 Task: Create a due date automation trigger when advanced on, on the tuesday after a card is due add fields with custom field "Resume" unchecked at 11:00 AM.
Action: Mouse moved to (1010, 81)
Screenshot: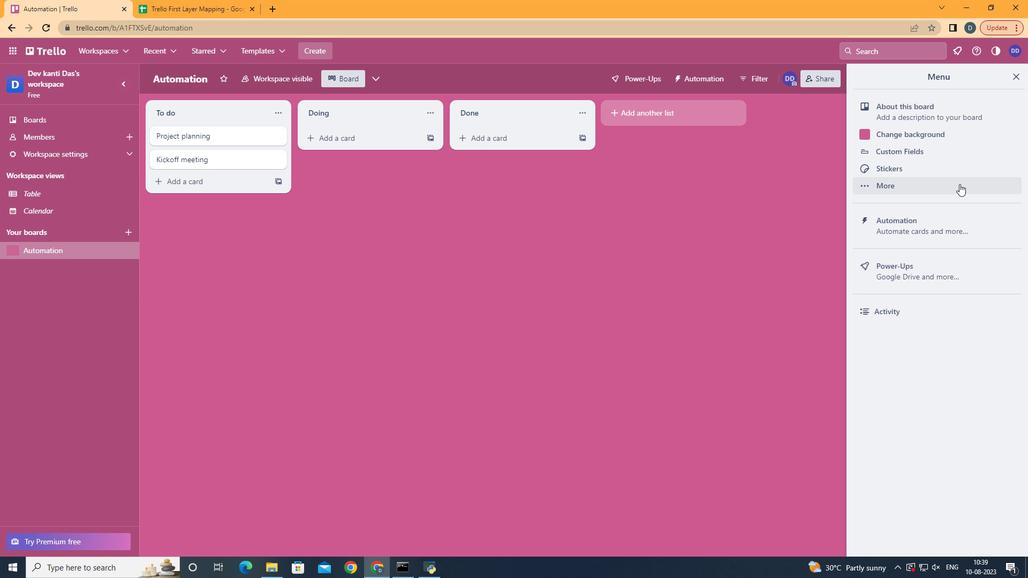 
Action: Mouse pressed left at (1010, 81)
Screenshot: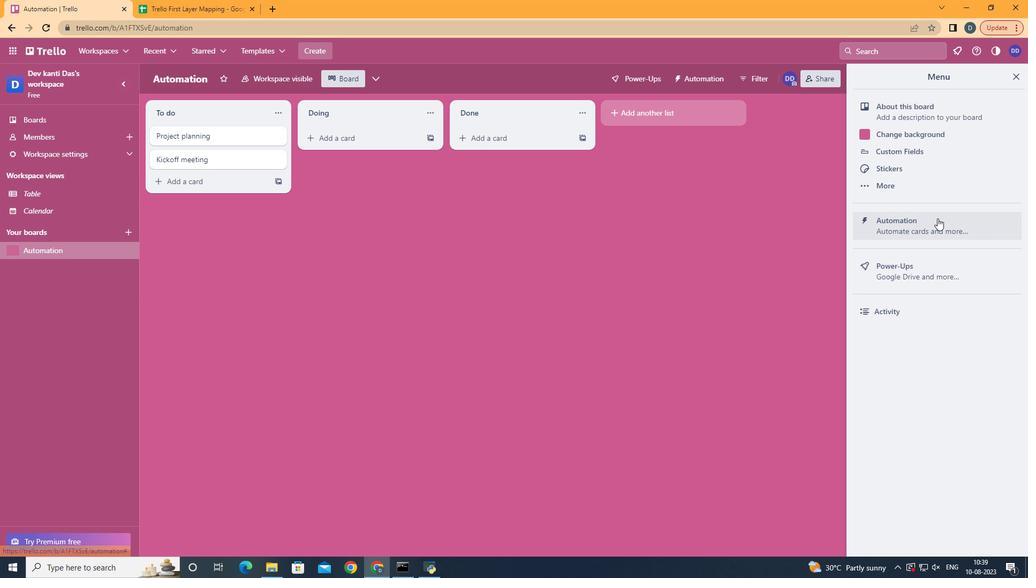
Action: Mouse moved to (935, 225)
Screenshot: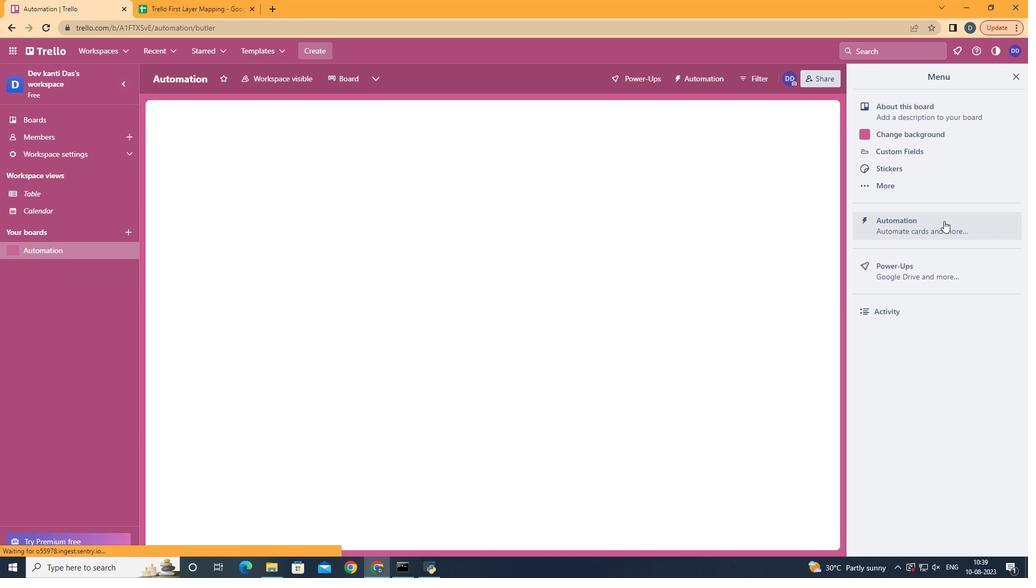 
Action: Mouse pressed left at (935, 225)
Screenshot: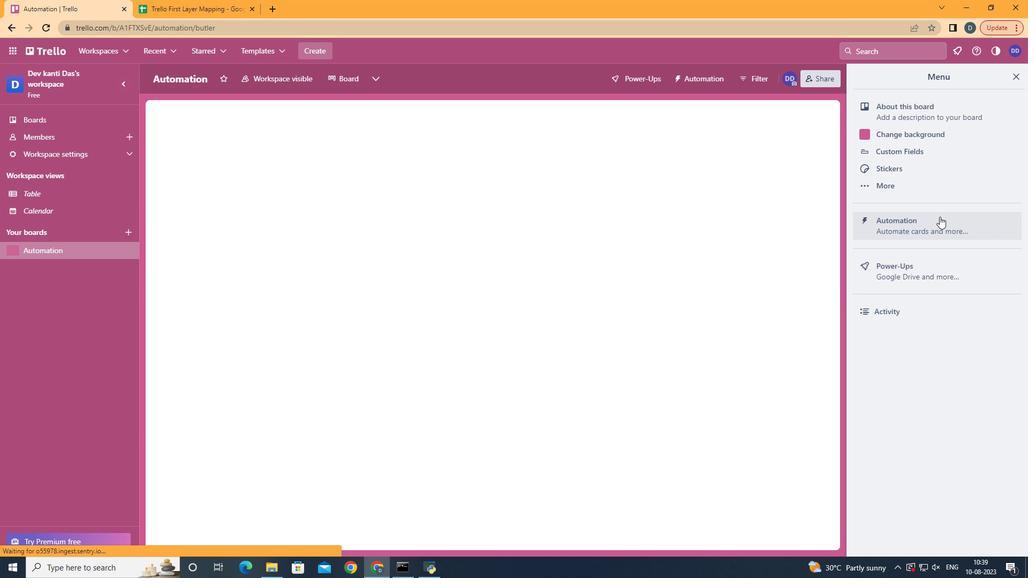 
Action: Mouse moved to (168, 216)
Screenshot: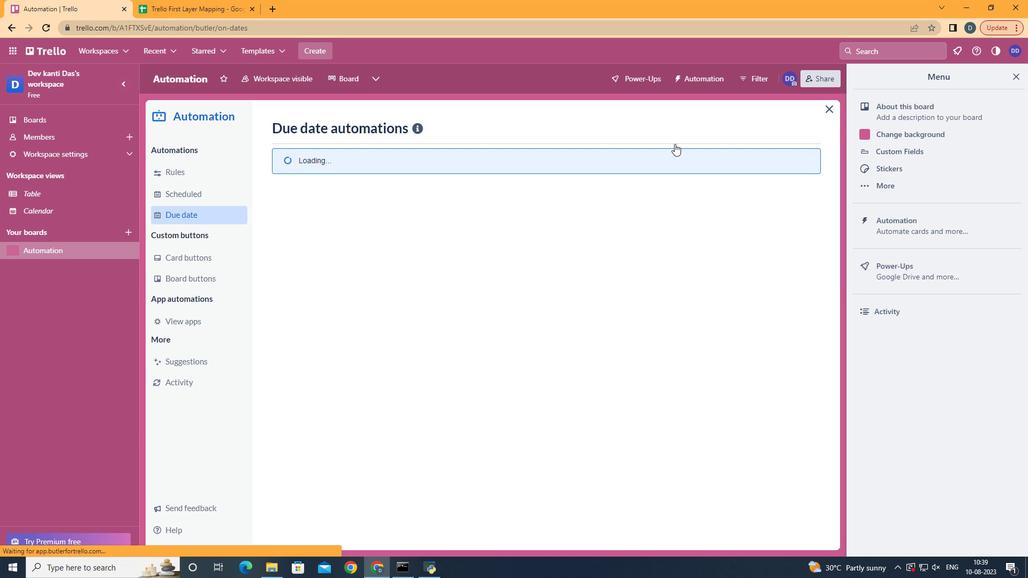 
Action: Mouse pressed left at (168, 216)
Screenshot: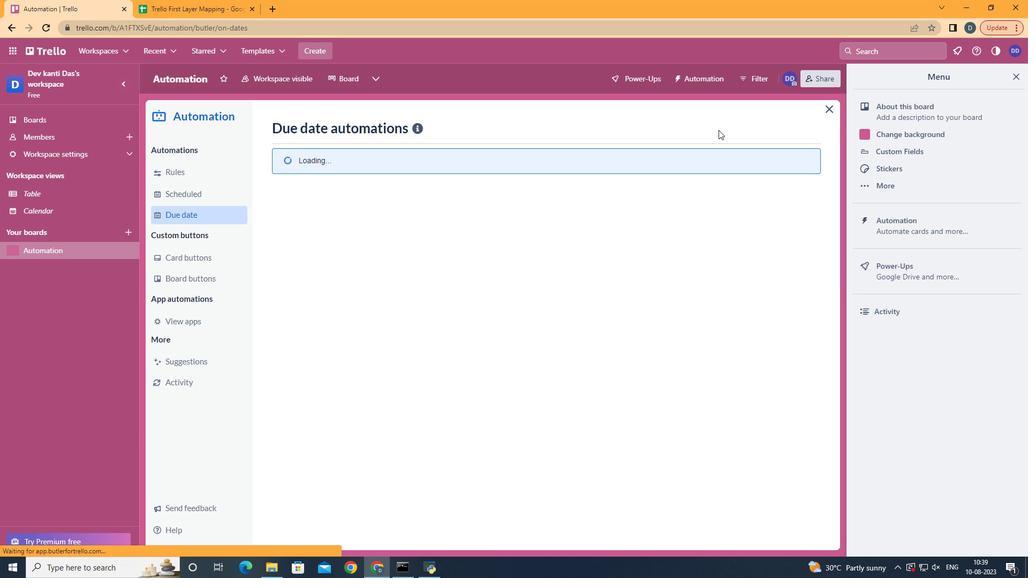 
Action: Mouse moved to (751, 125)
Screenshot: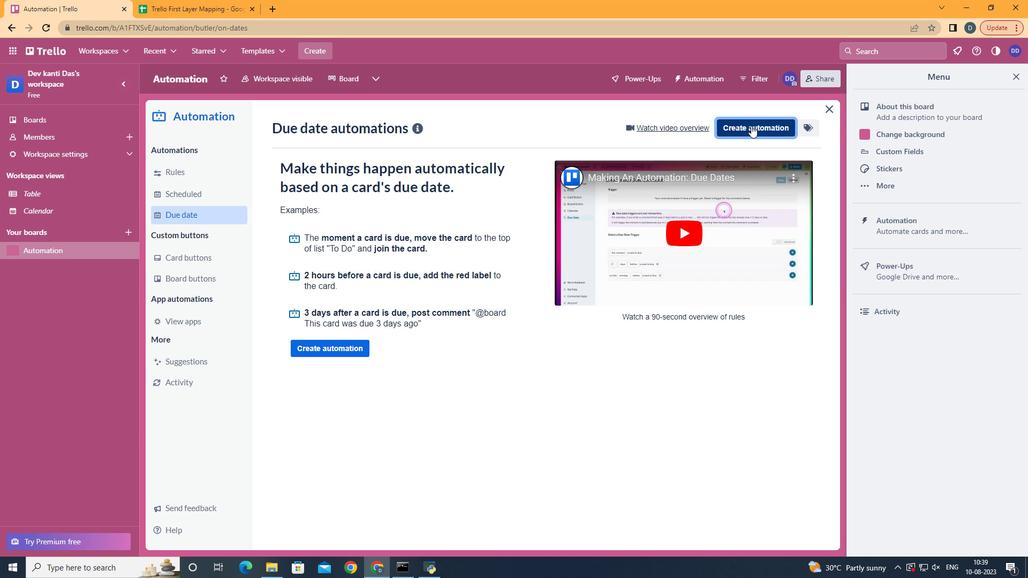 
Action: Mouse pressed left at (751, 125)
Screenshot: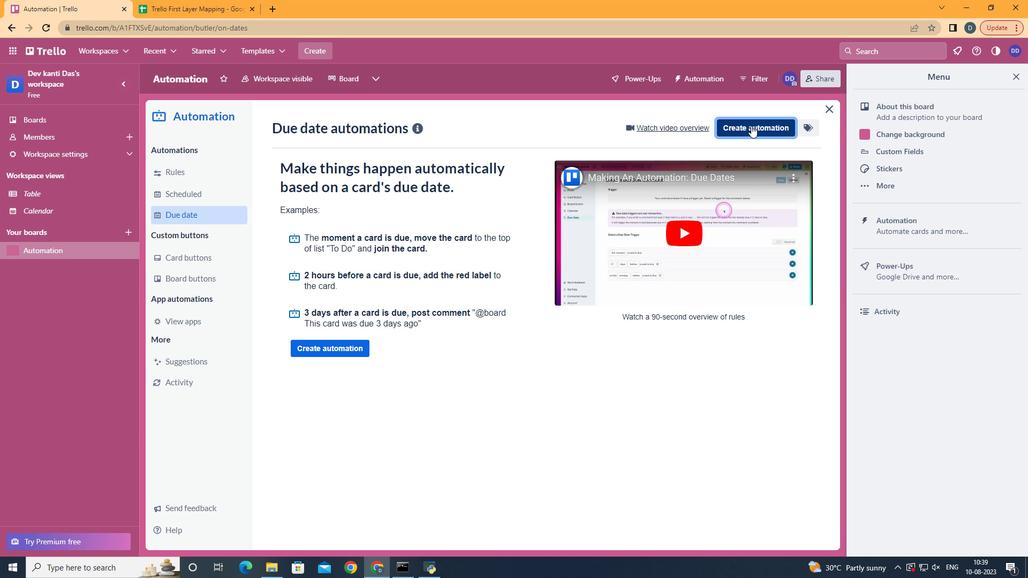 
Action: Mouse moved to (561, 228)
Screenshot: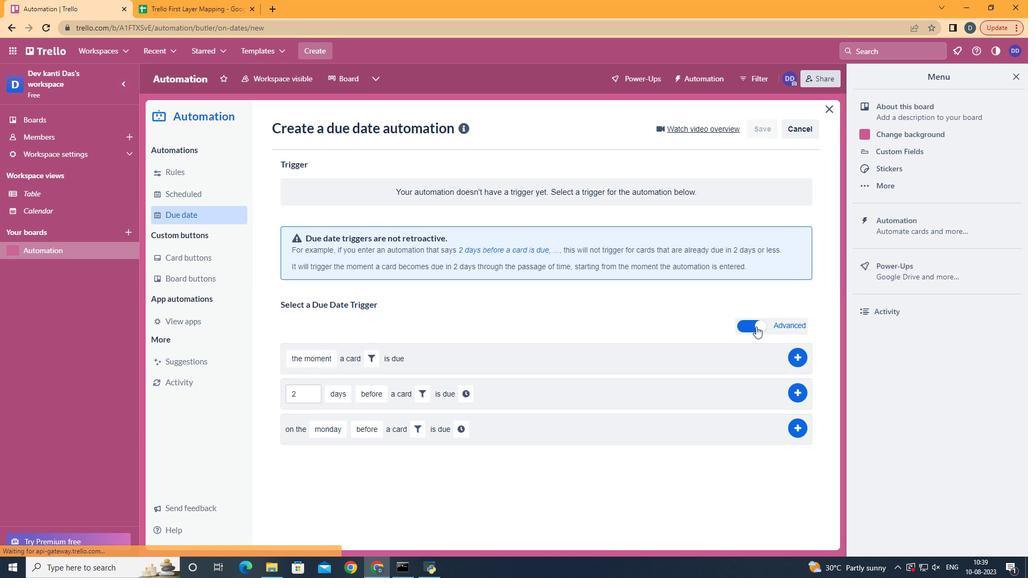
Action: Mouse pressed left at (561, 228)
Screenshot: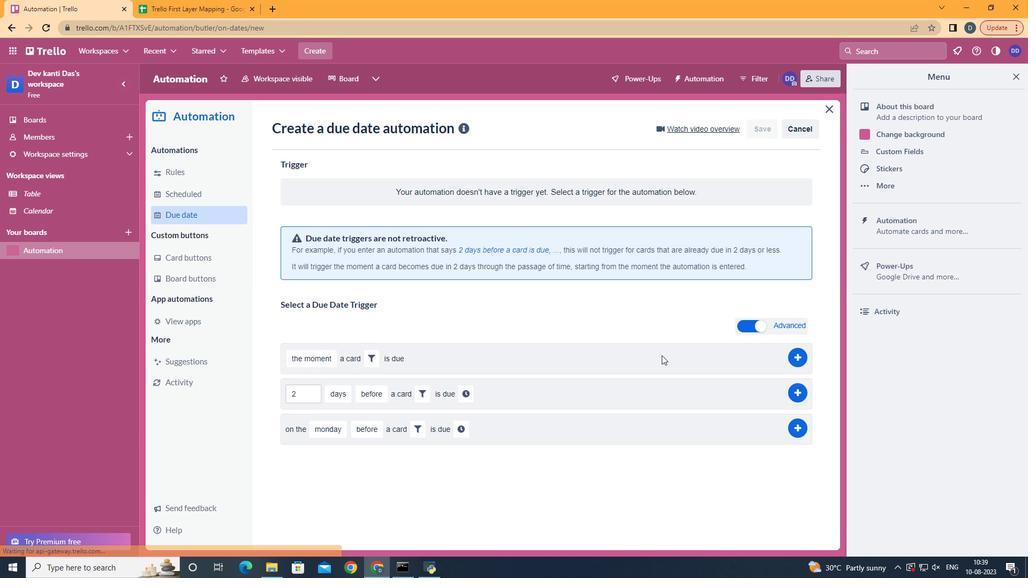 
Action: Mouse moved to (342, 303)
Screenshot: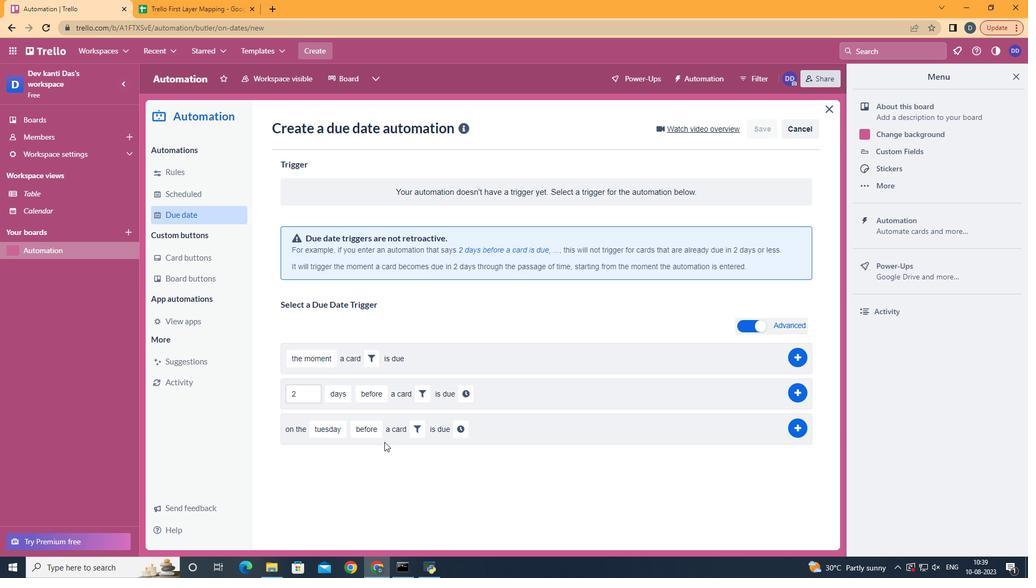 
Action: Mouse pressed left at (342, 303)
Screenshot: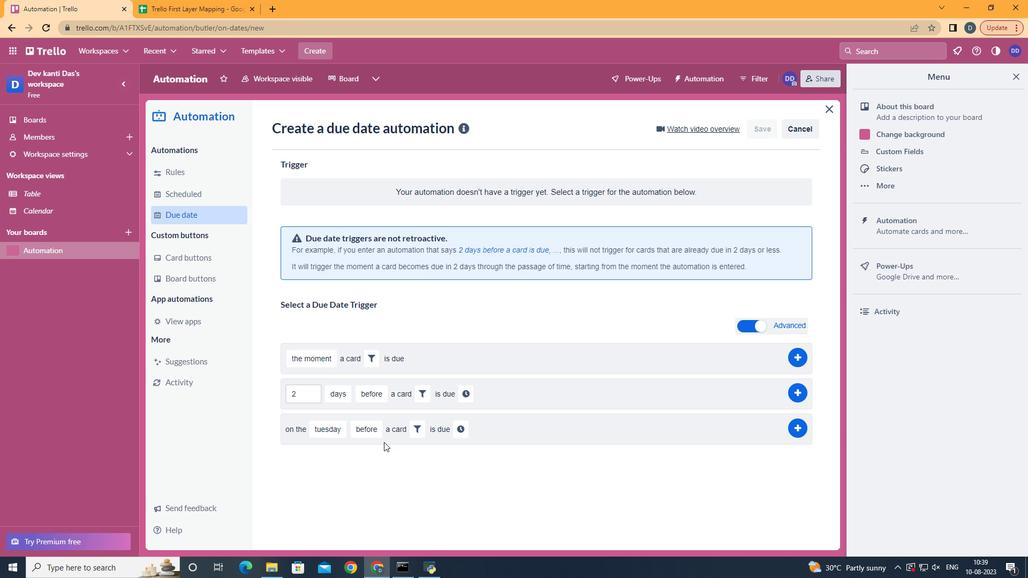 
Action: Mouse moved to (372, 467)
Screenshot: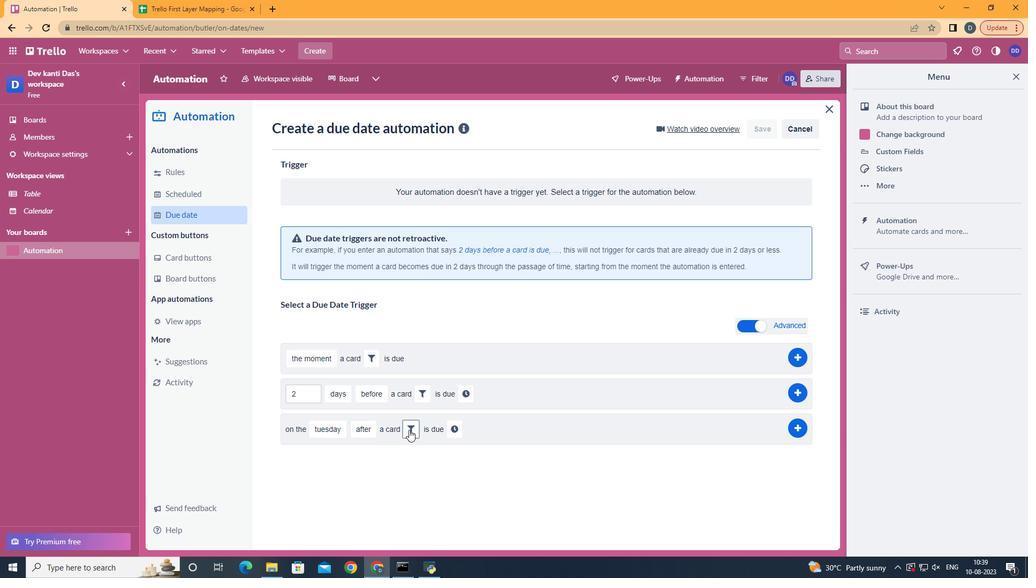 
Action: Mouse pressed left at (372, 467)
Screenshot: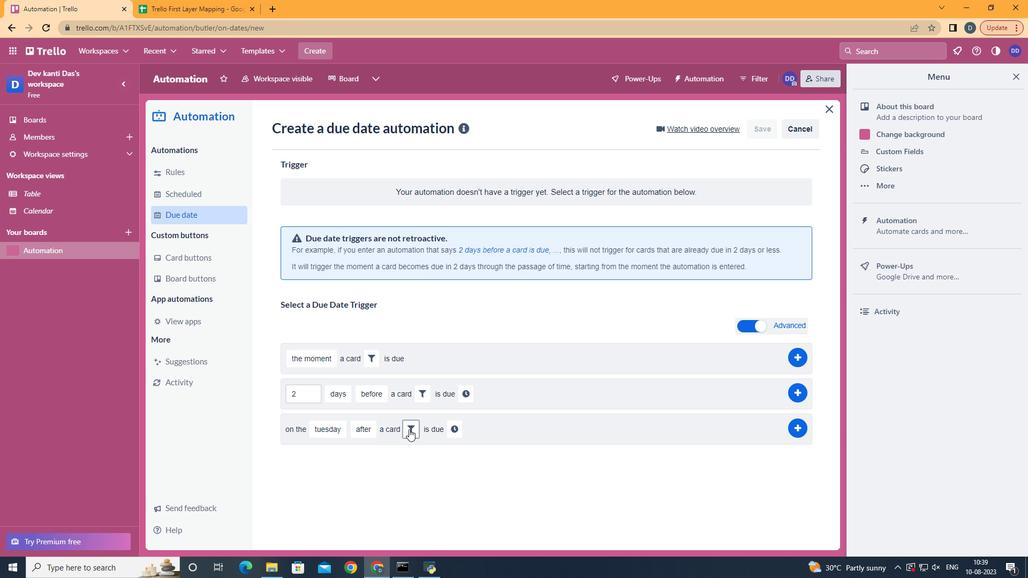 
Action: Mouse moved to (409, 429)
Screenshot: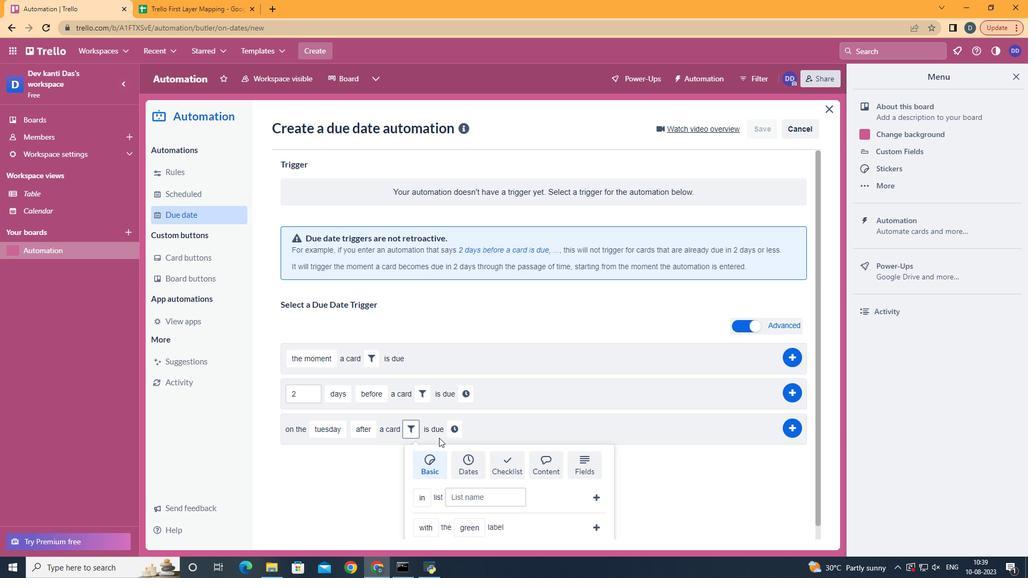 
Action: Mouse pressed left at (409, 429)
Screenshot: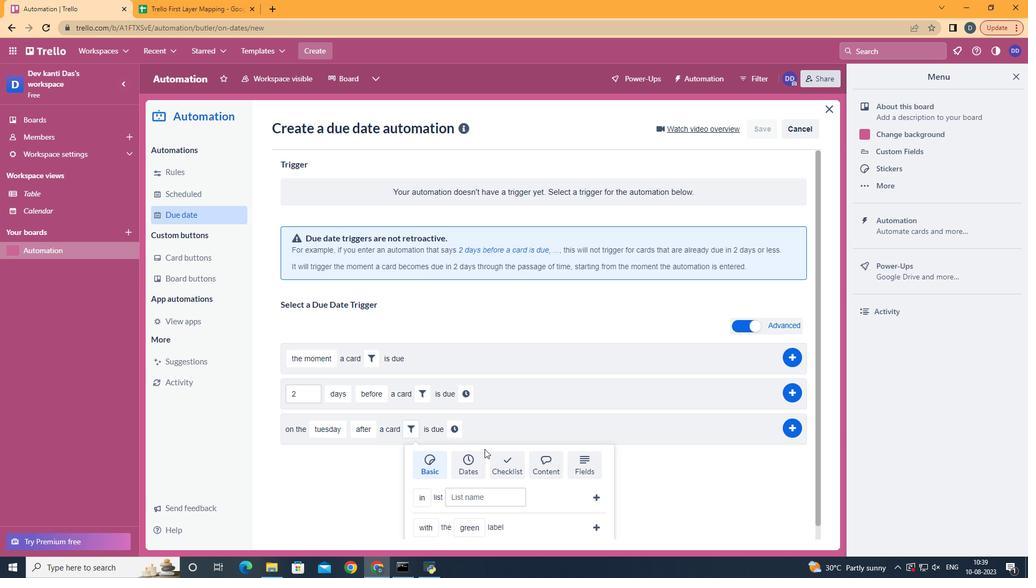 
Action: Mouse moved to (576, 463)
Screenshot: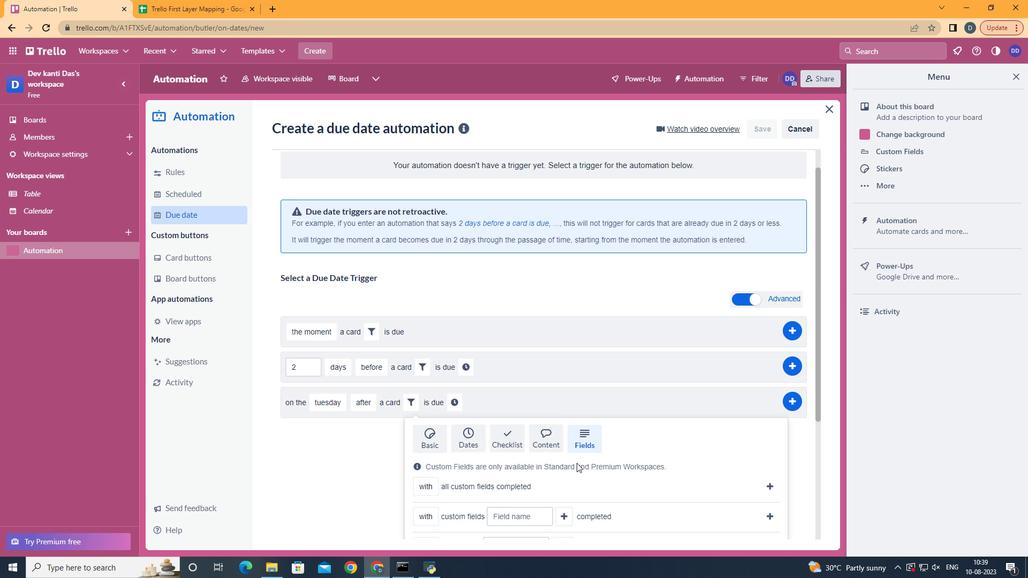 
Action: Mouse pressed left at (576, 463)
Screenshot: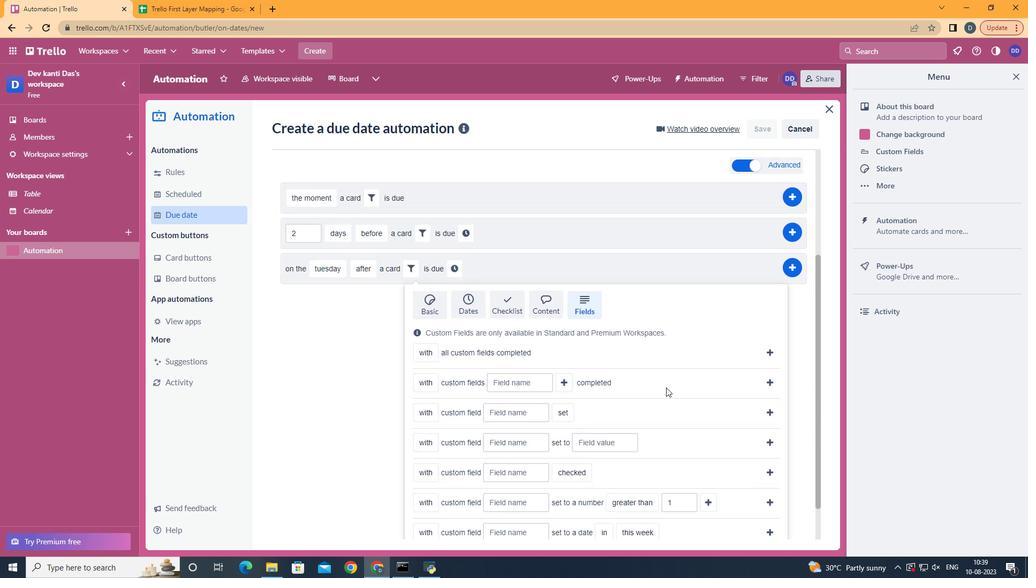 
Action: Mouse scrolled (576, 462) with delta (0, 0)
Screenshot: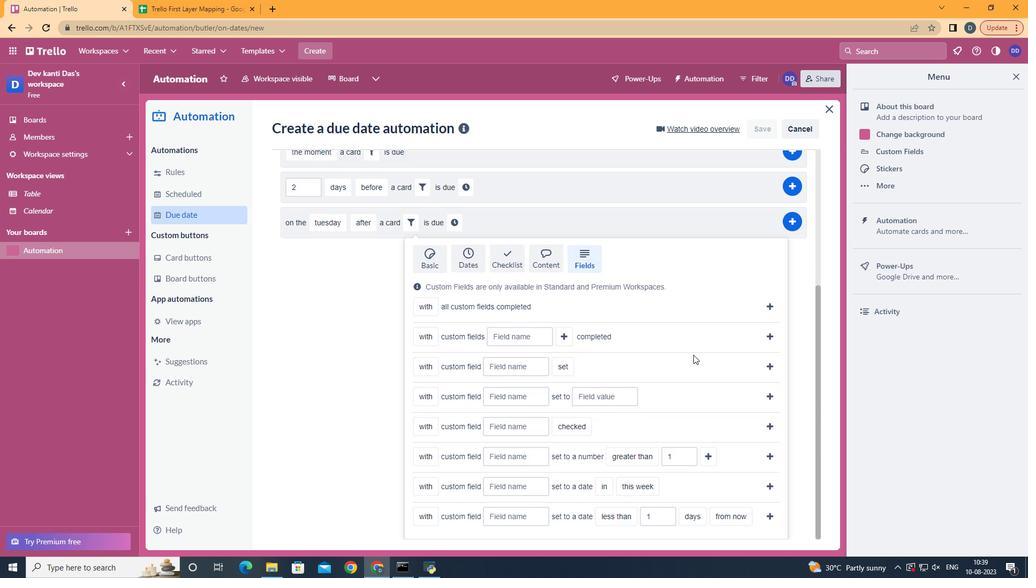 
Action: Mouse scrolled (576, 462) with delta (0, 0)
Screenshot: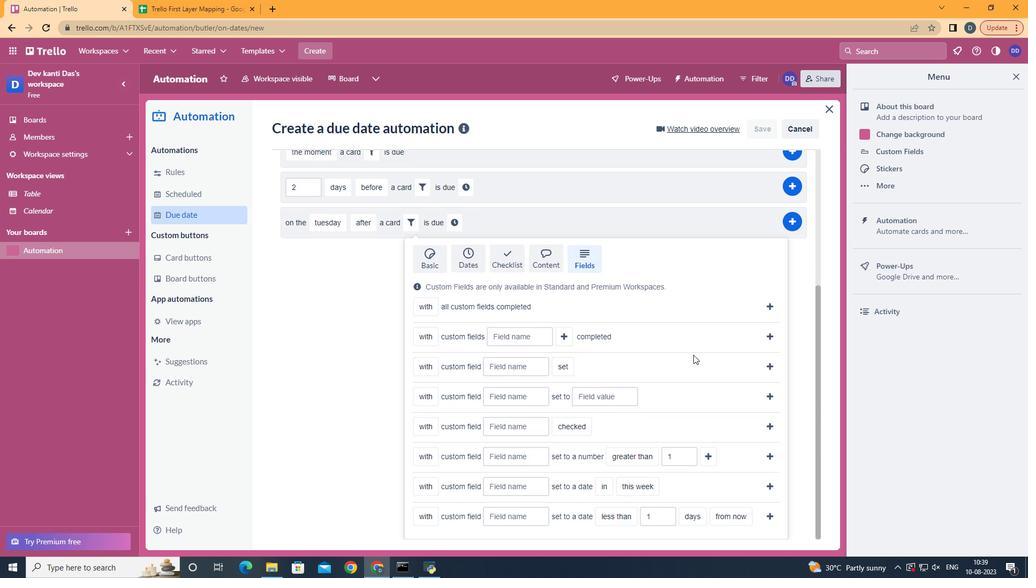
Action: Mouse scrolled (576, 462) with delta (0, 0)
Screenshot: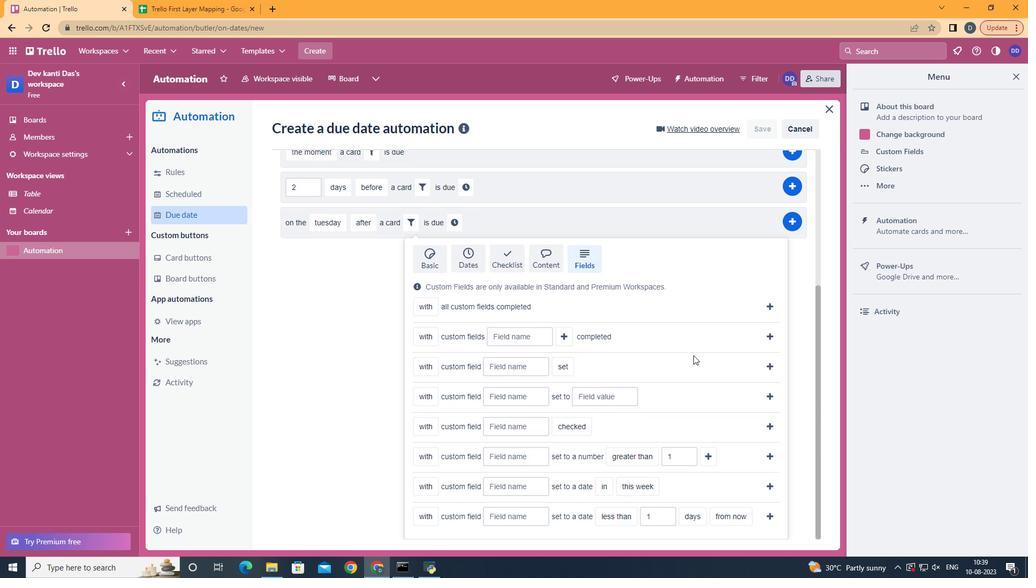 
Action: Mouse scrolled (576, 462) with delta (0, 0)
Screenshot: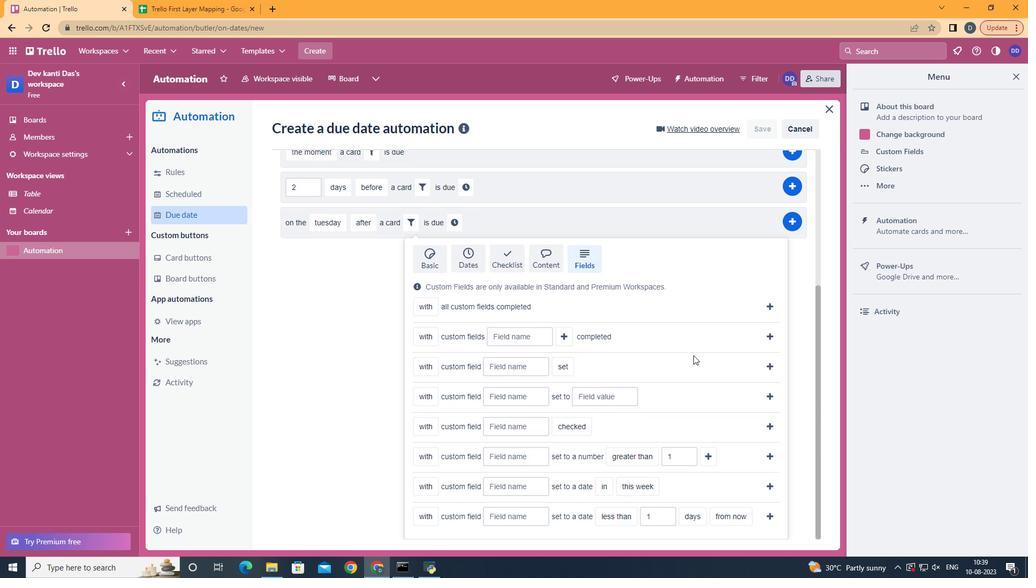 
Action: Mouse moved to (435, 440)
Screenshot: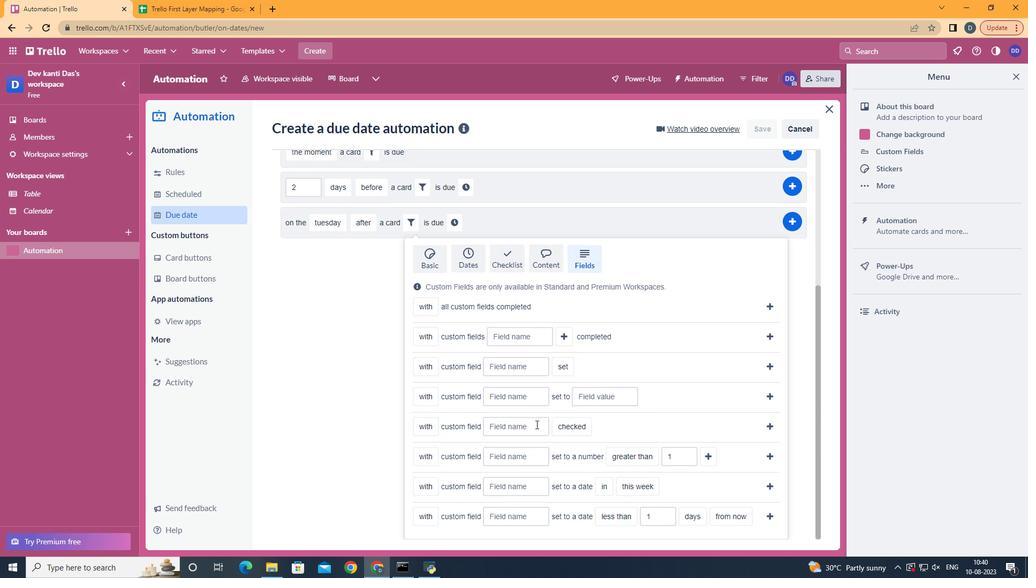 
Action: Mouse pressed left at (435, 440)
Screenshot: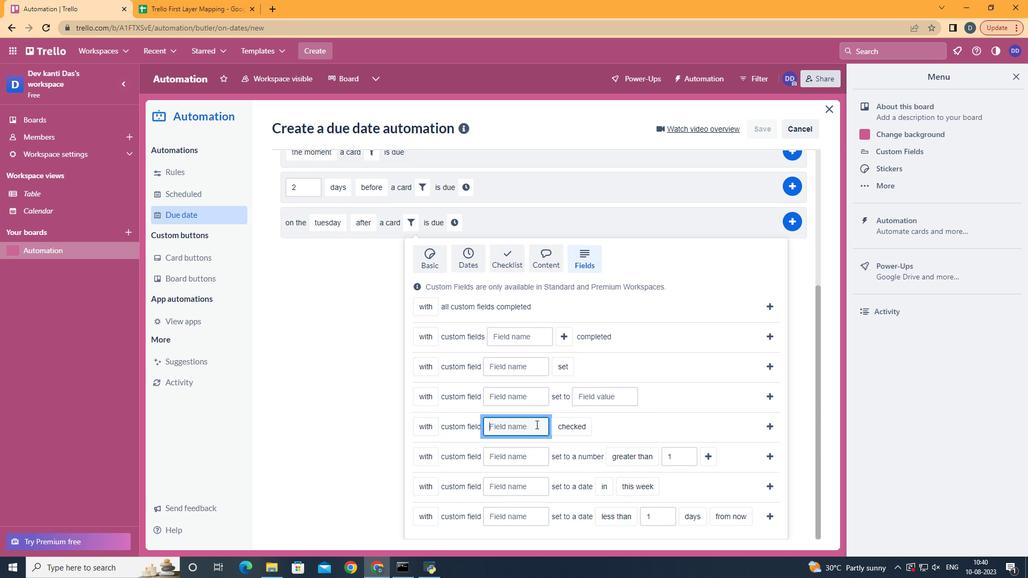 
Action: Mouse moved to (535, 424)
Screenshot: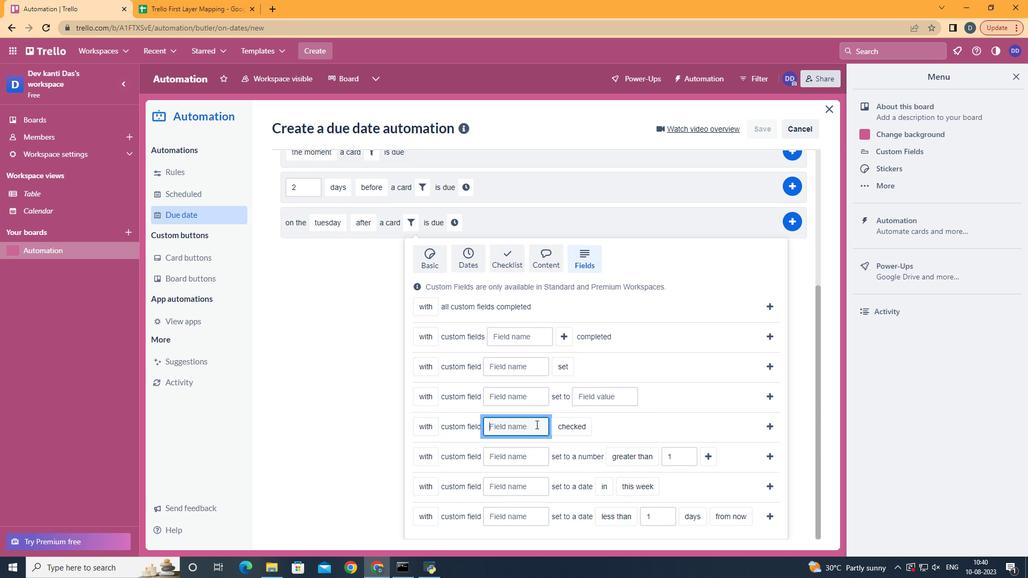 
Action: Mouse pressed left at (535, 424)
Screenshot: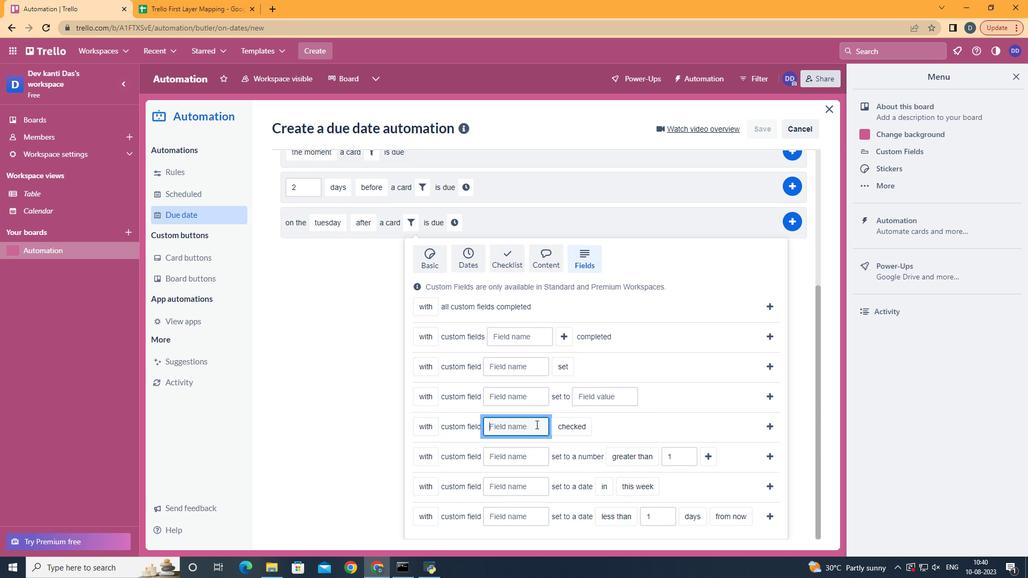
Action: Key pressed <Key.shift>Resume
Screenshot: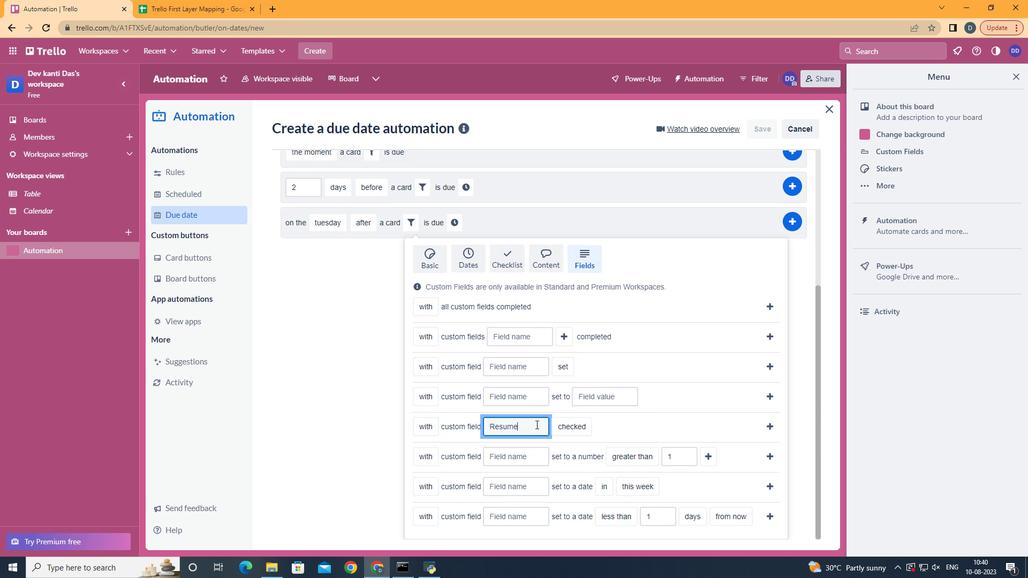 
Action: Mouse moved to (583, 465)
Screenshot: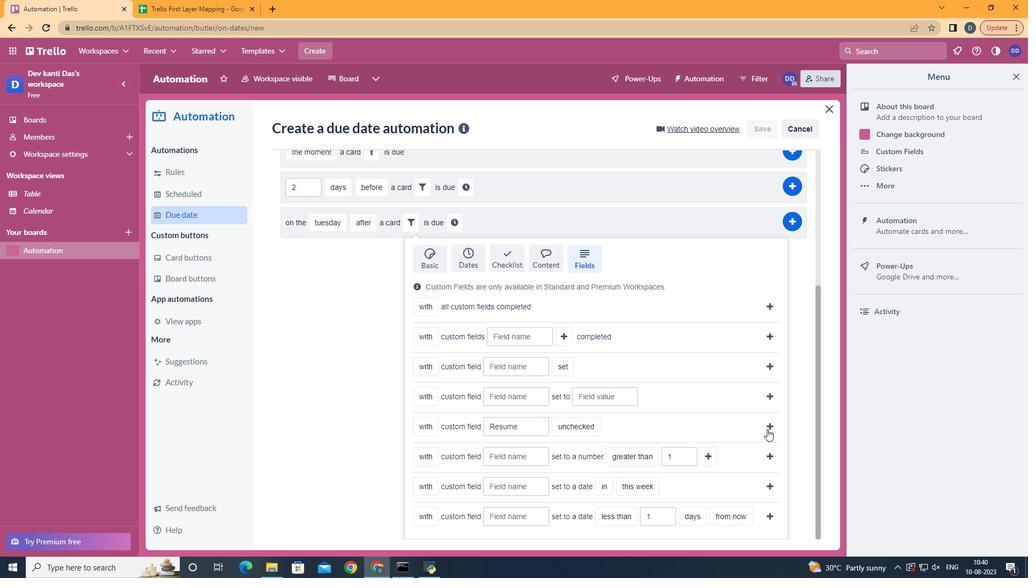 
Action: Mouse pressed left at (583, 465)
Screenshot: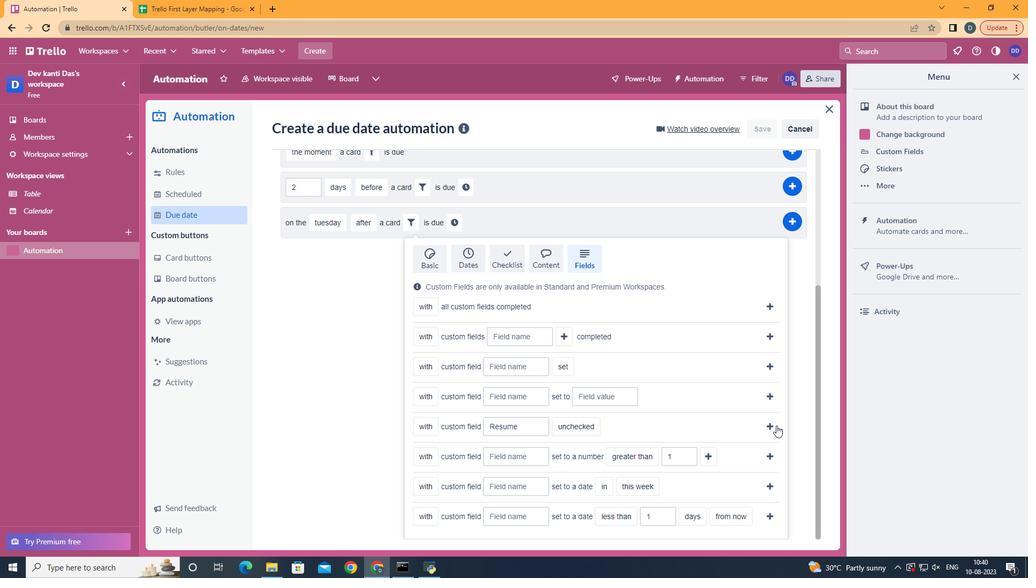 
Action: Mouse moved to (771, 426)
Screenshot: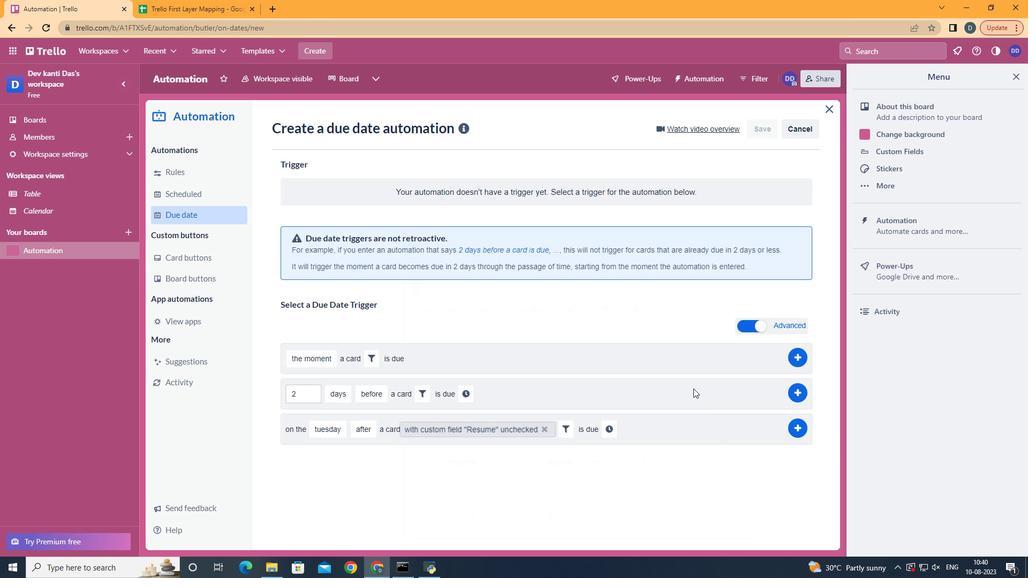 
Action: Mouse pressed left at (771, 426)
Screenshot: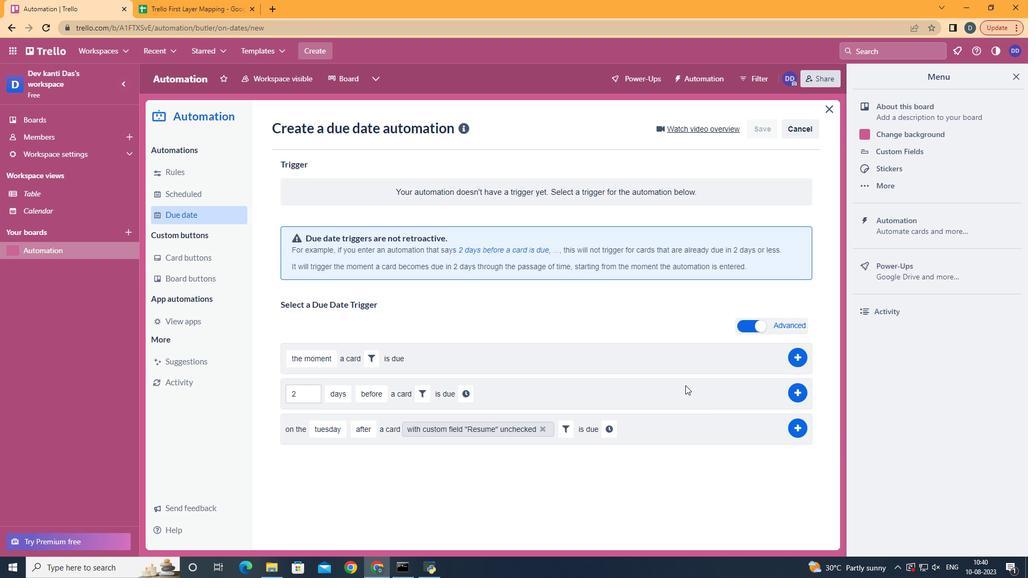 
Action: Mouse moved to (610, 429)
Screenshot: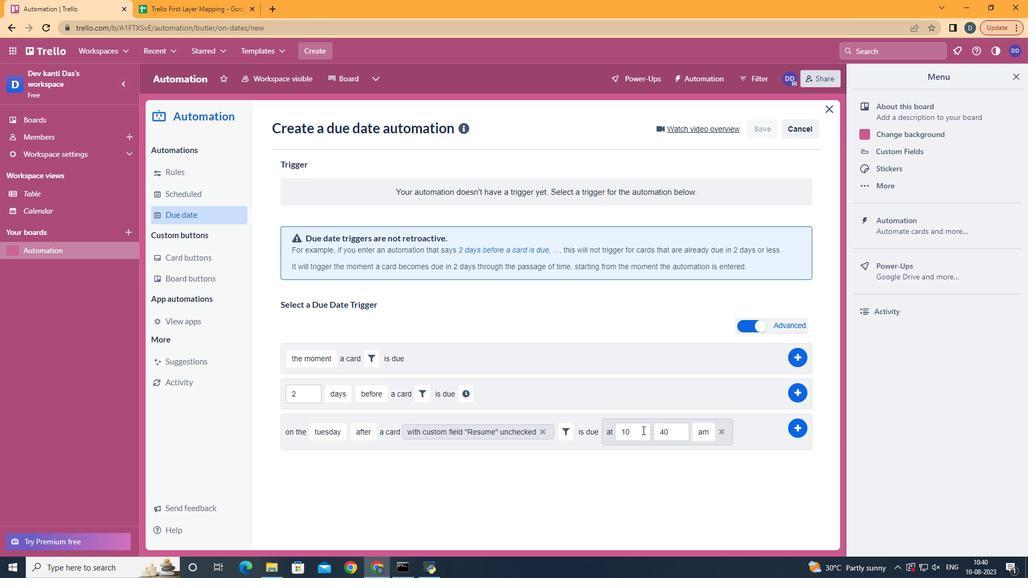 
Action: Mouse pressed left at (610, 429)
Screenshot: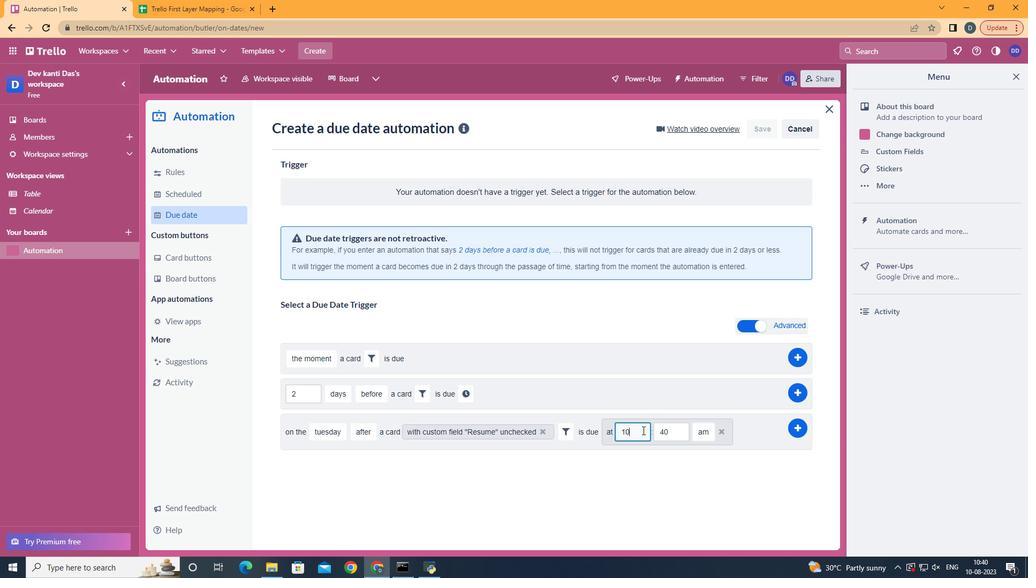 
Action: Mouse moved to (642, 430)
Screenshot: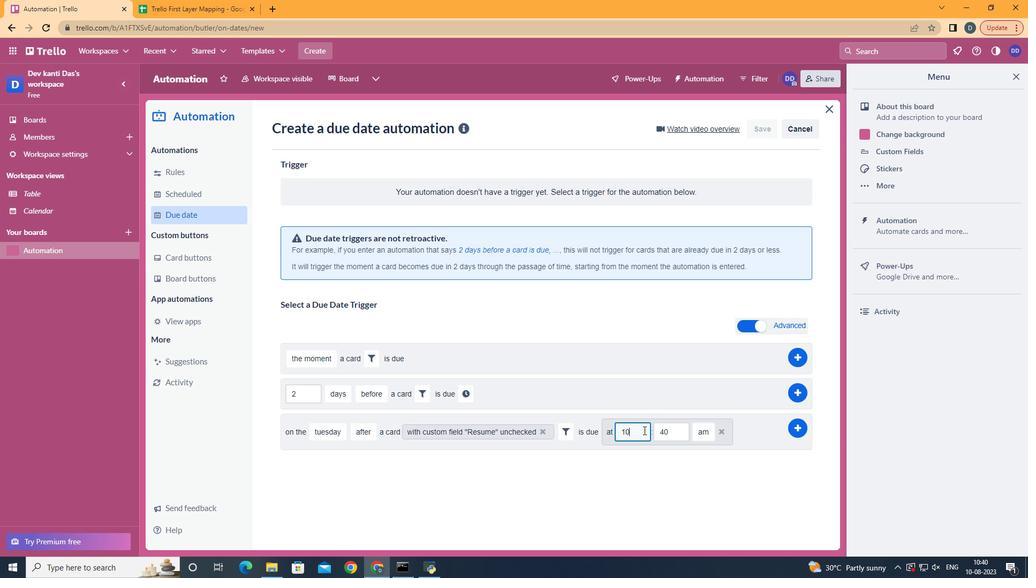 
Action: Mouse pressed left at (642, 430)
Screenshot: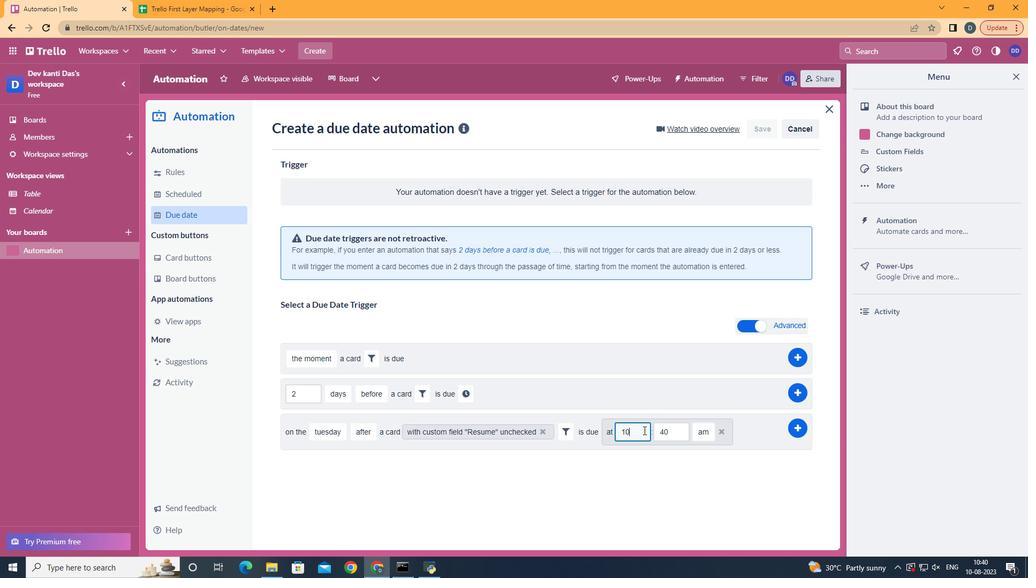 
Action: Mouse moved to (643, 430)
Screenshot: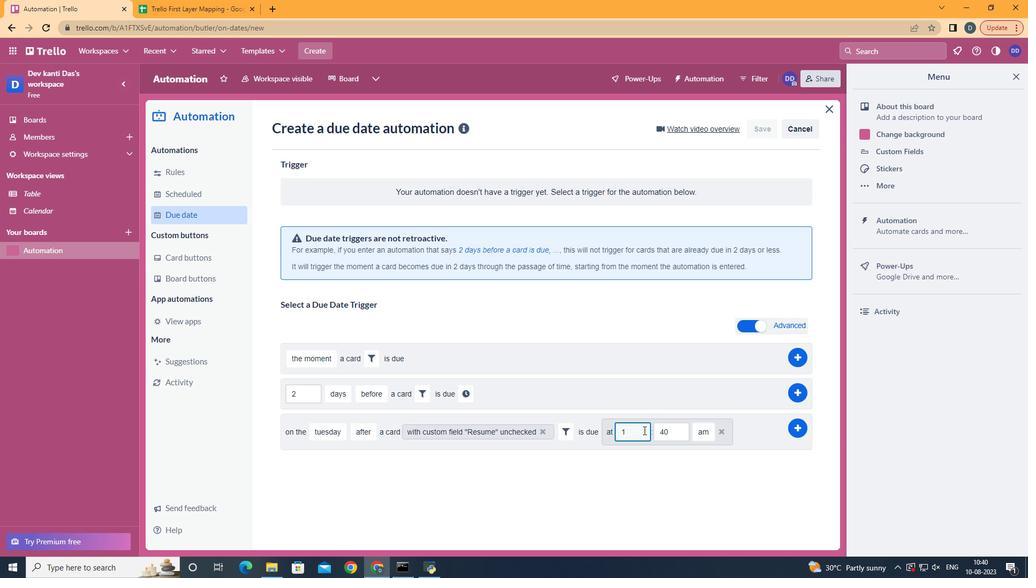 
Action: Key pressed <Key.backspace>1
Screenshot: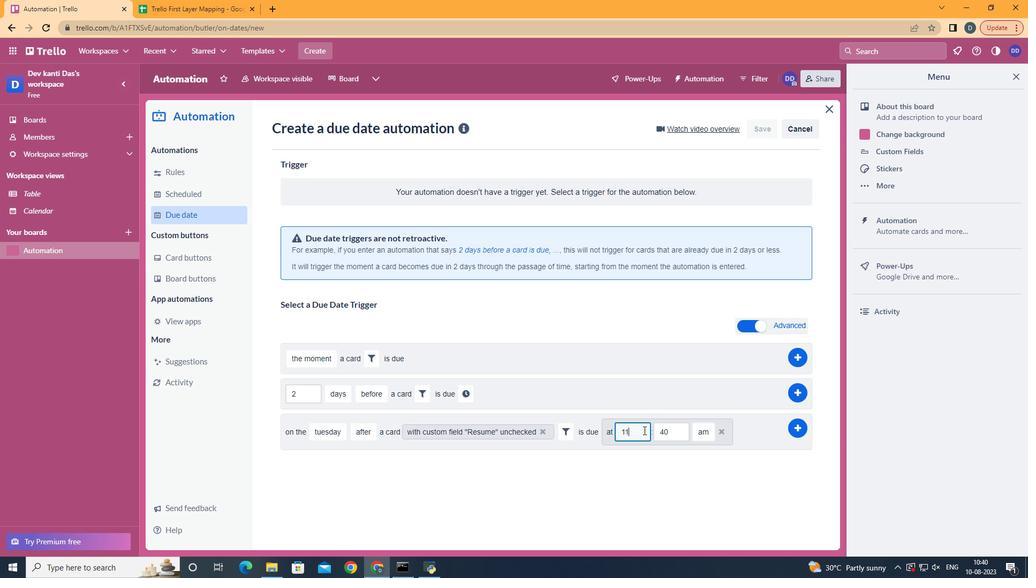 
Action: Mouse moved to (675, 429)
Screenshot: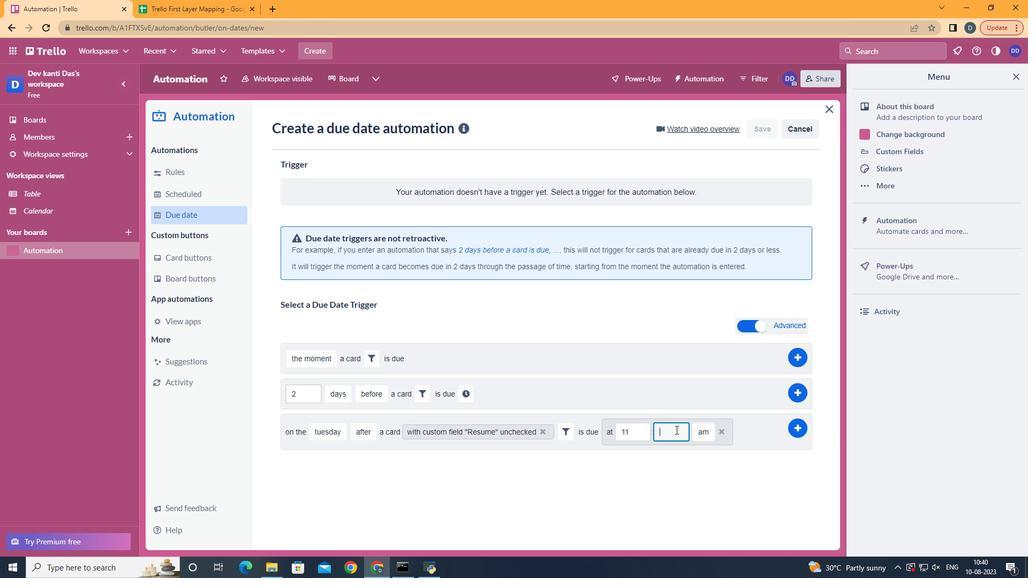 
Action: Mouse pressed left at (675, 429)
Screenshot: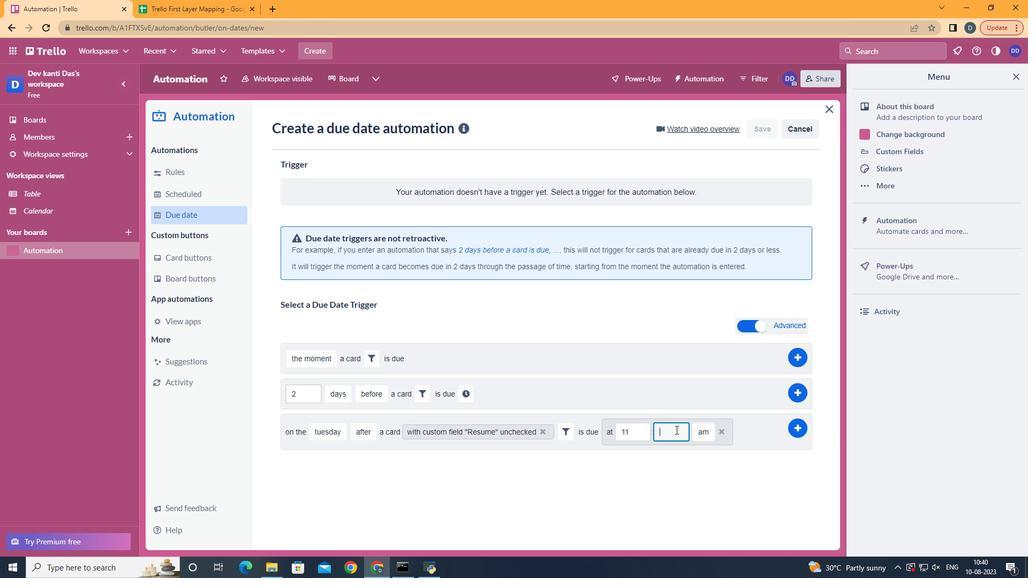 
Action: Key pressed <Key.backspace><Key.backspace>00
Screenshot: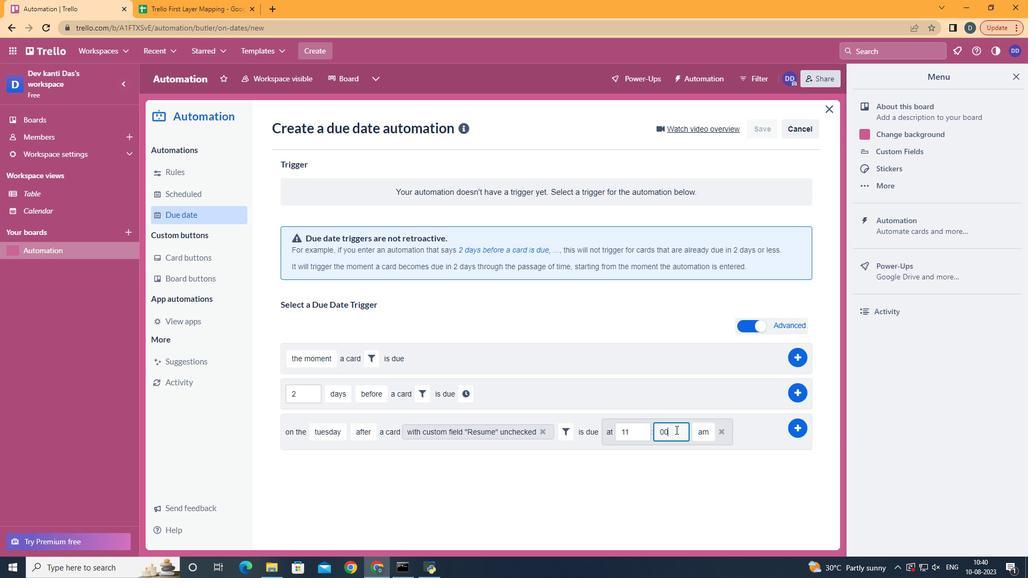 
Action: Mouse moved to (802, 431)
Screenshot: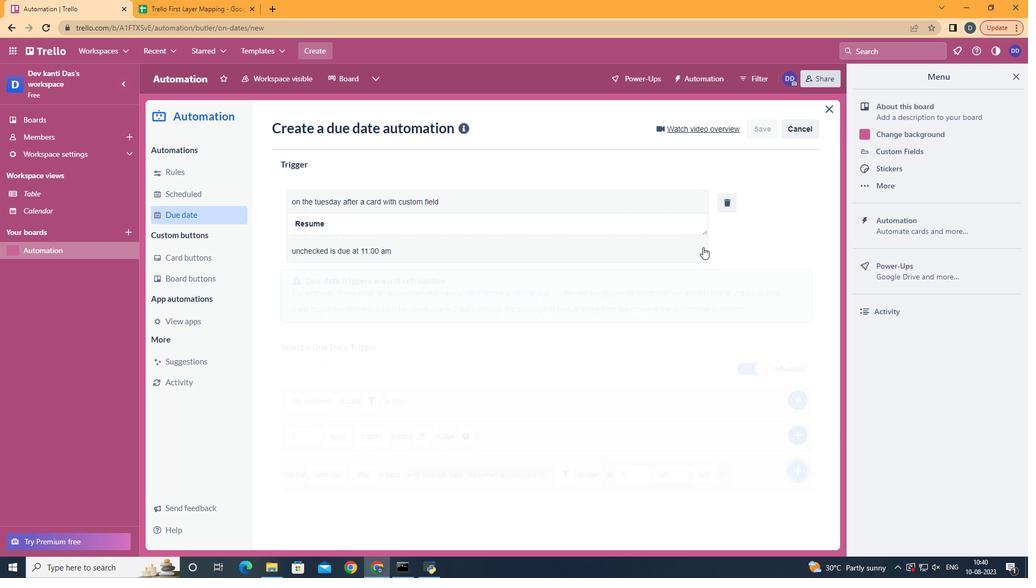 
Action: Mouse pressed left at (802, 431)
Screenshot: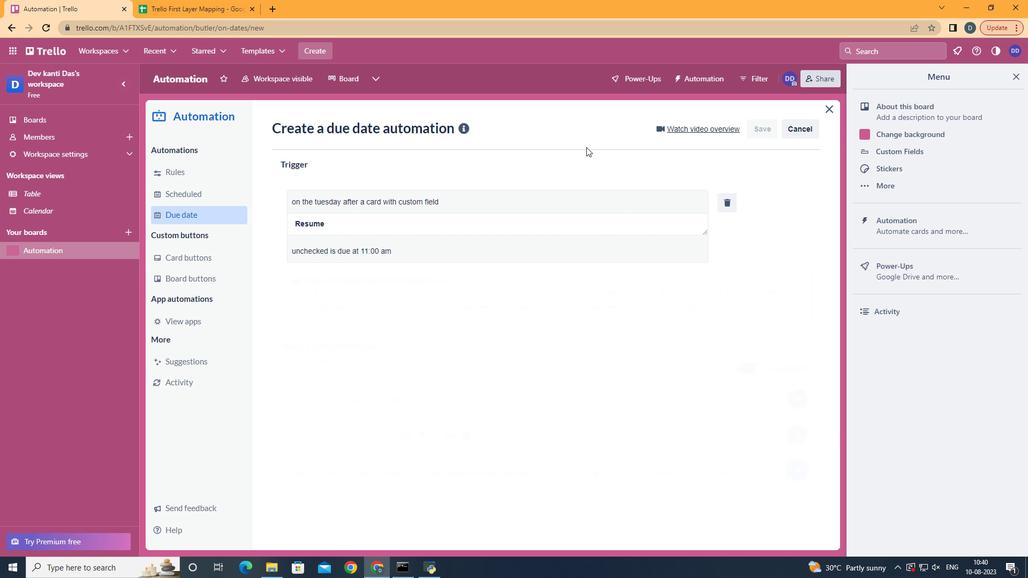 
Action: Mouse moved to (582, 294)
Screenshot: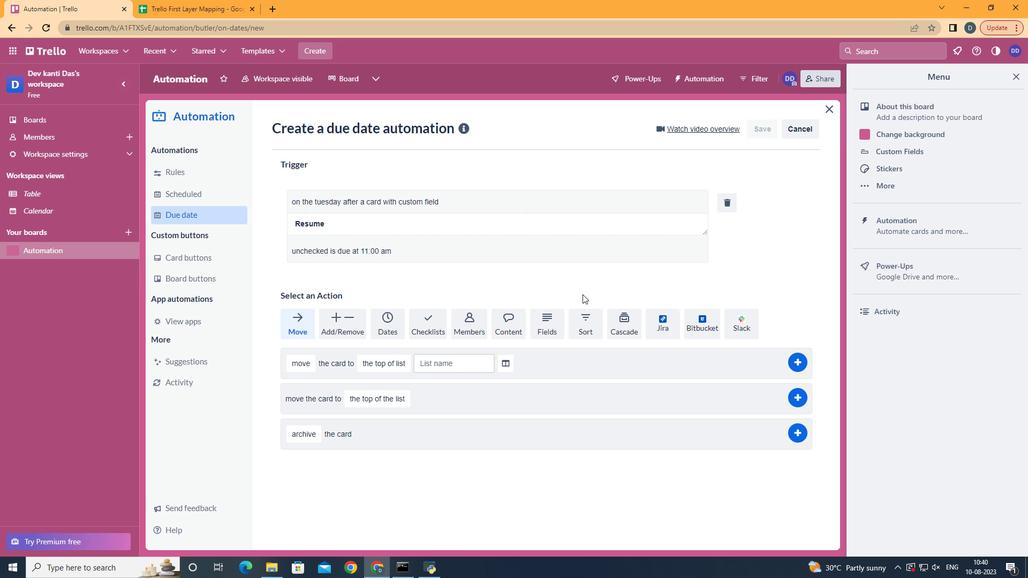 
